 Task: In the  document presentation.docx Insert page numer 'on bottom of the page' change page color to  'Olive Green'. Write company name: Versatile
Action: Mouse moved to (237, 404)
Screenshot: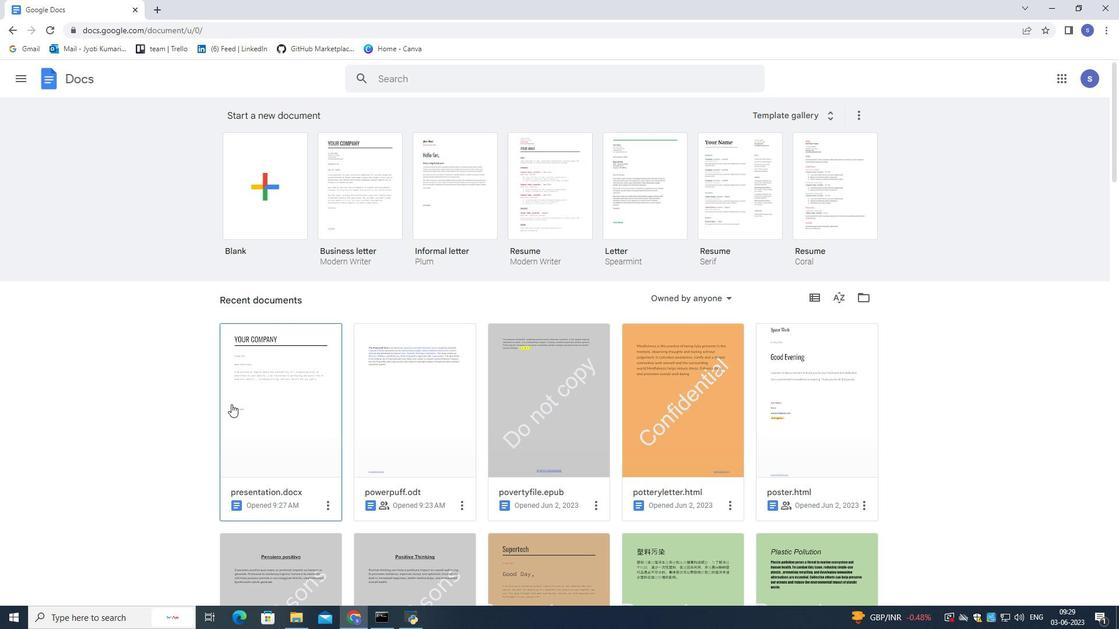
Action: Mouse pressed left at (237, 404)
Screenshot: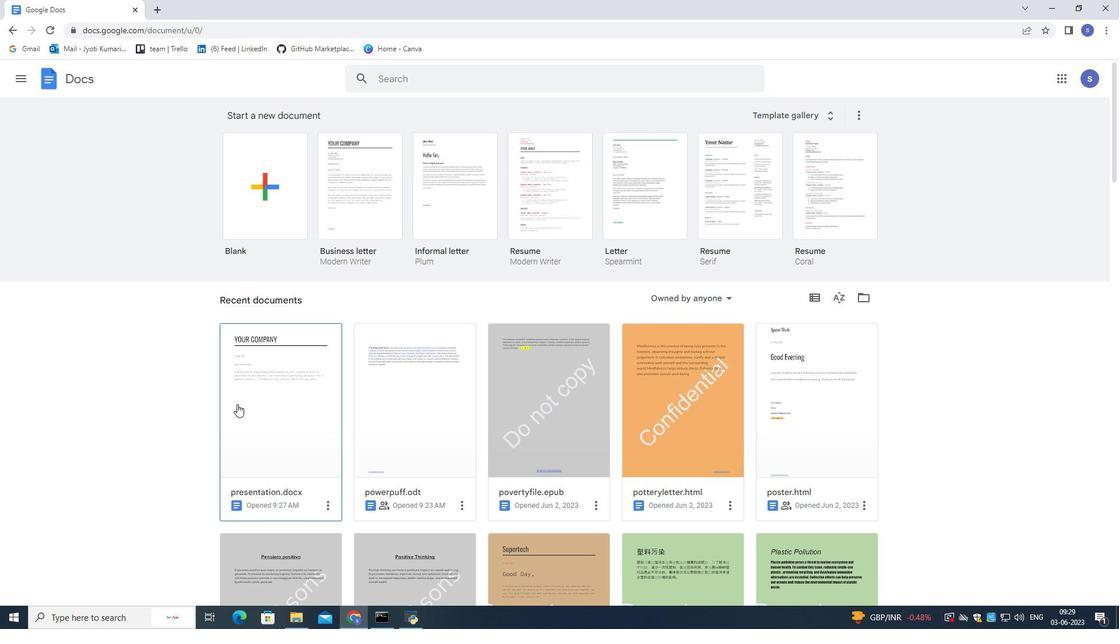 
Action: Mouse pressed left at (237, 404)
Screenshot: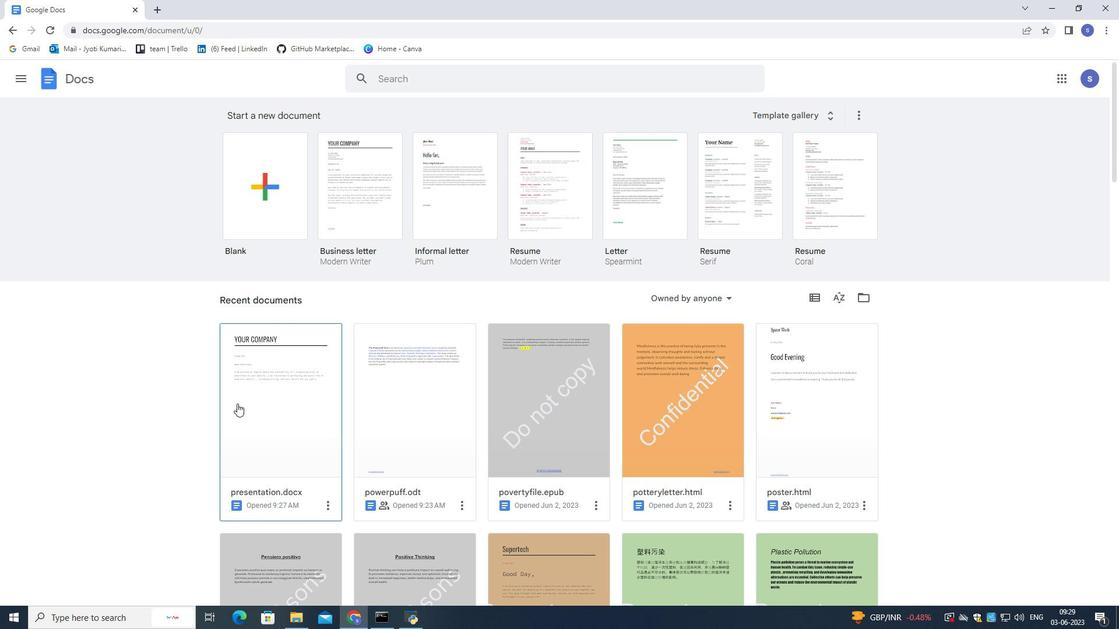 
Action: Mouse moved to (116, 89)
Screenshot: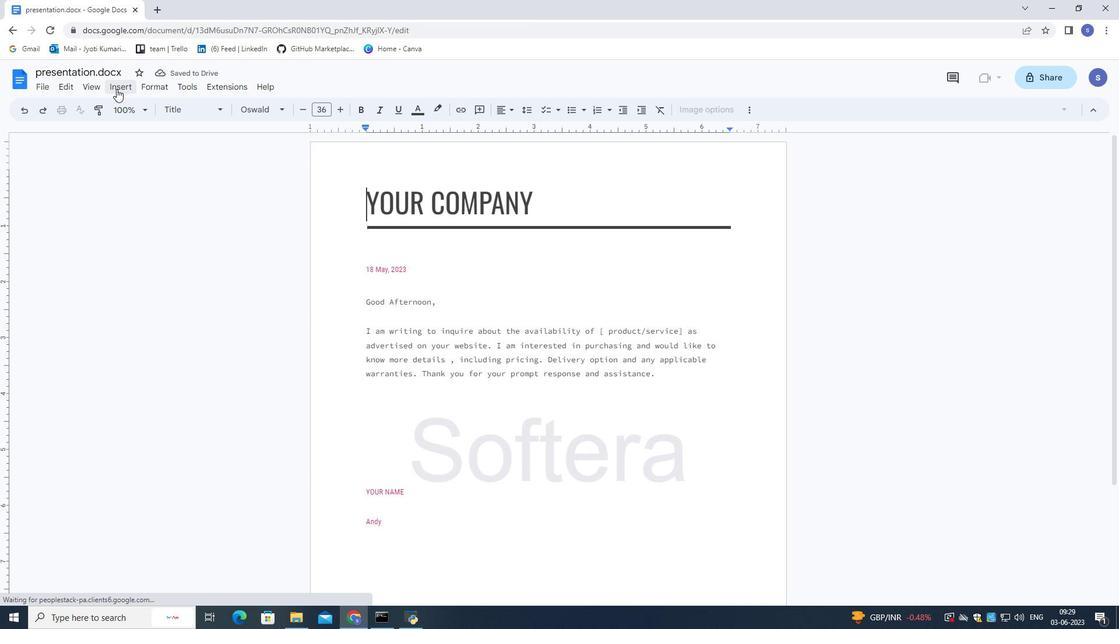 
Action: Mouse pressed left at (116, 89)
Screenshot: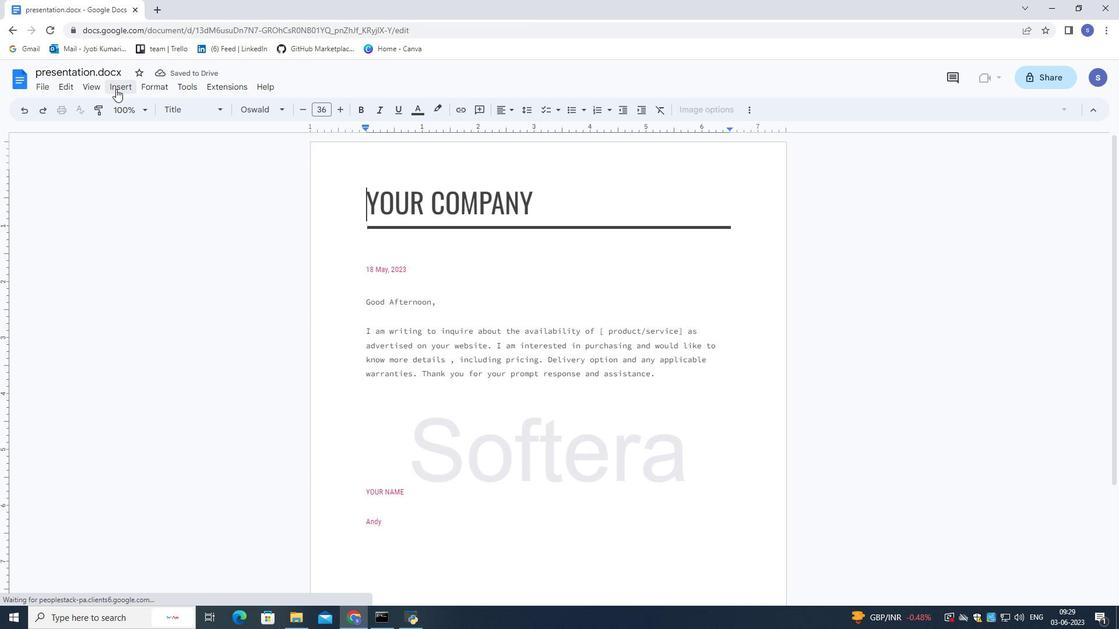 
Action: Mouse moved to (327, 476)
Screenshot: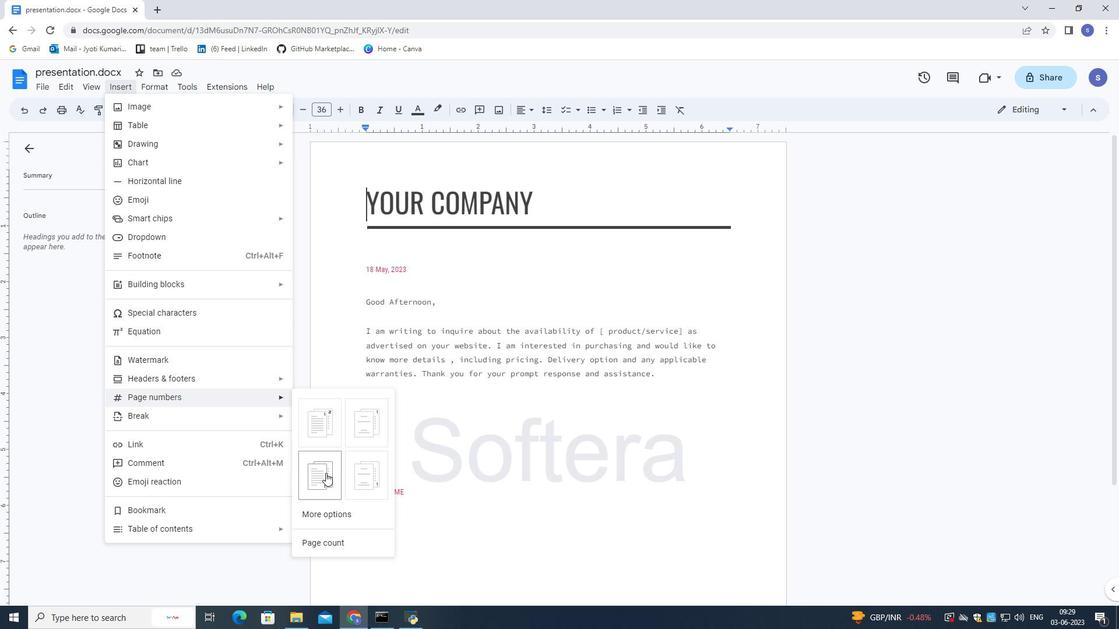
Action: Mouse pressed left at (327, 476)
Screenshot: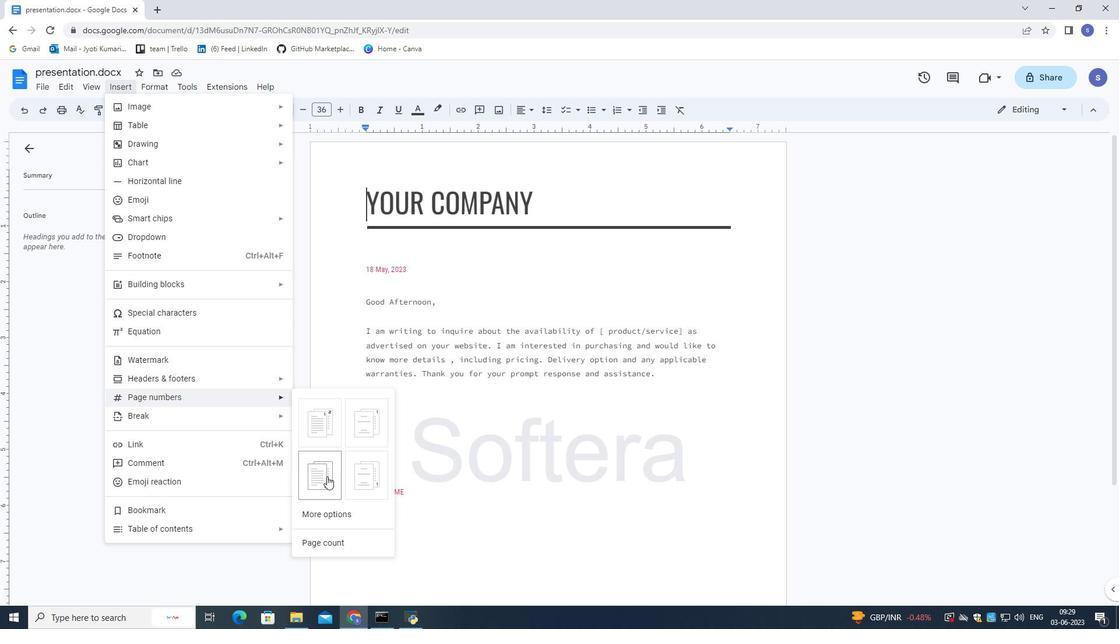 
Action: Mouse moved to (446, 367)
Screenshot: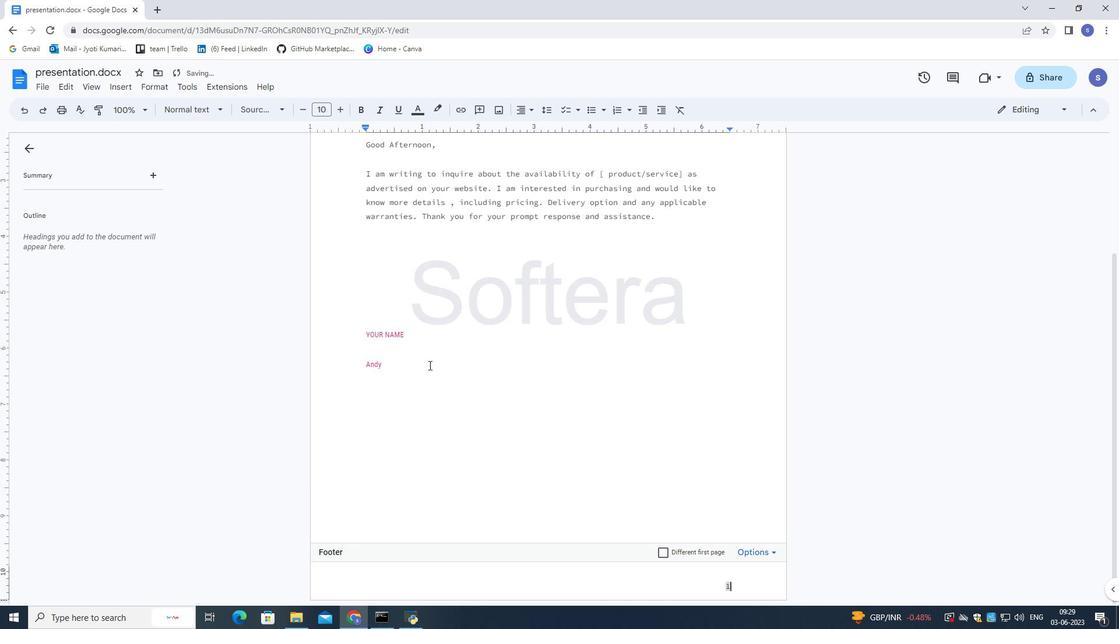 
Action: Mouse pressed left at (446, 367)
Screenshot: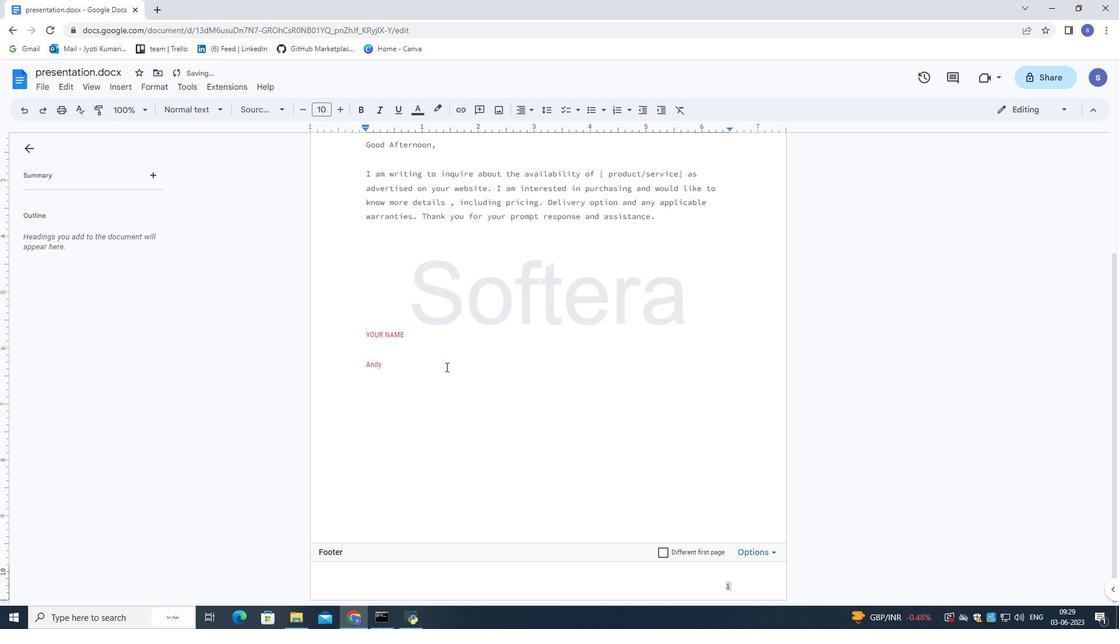 
Action: Mouse moved to (37, 86)
Screenshot: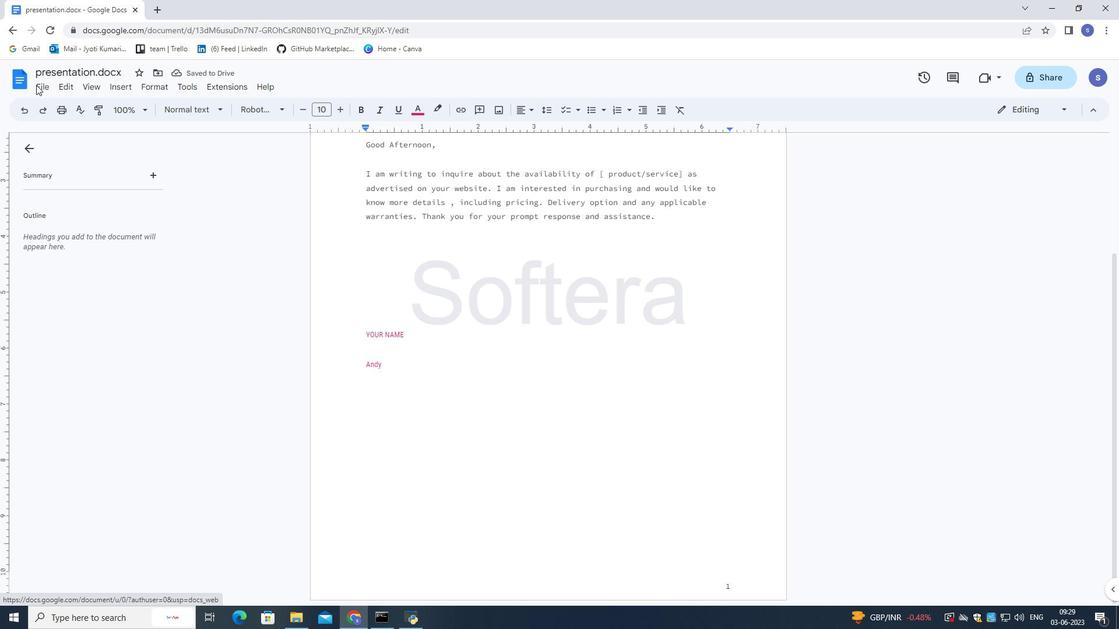 
Action: Mouse pressed left at (37, 86)
Screenshot: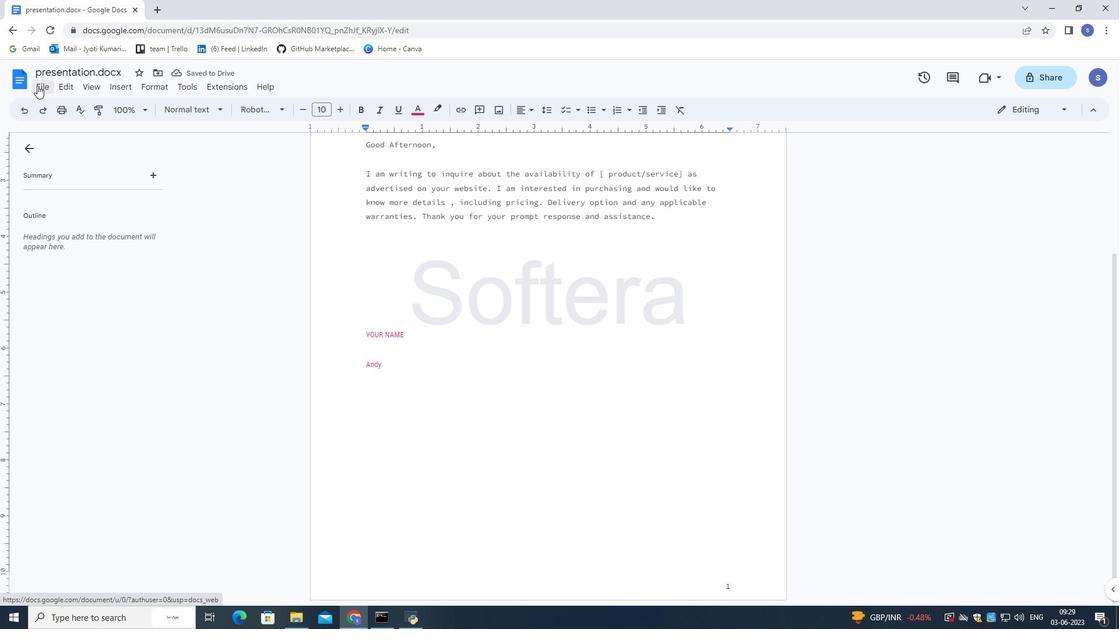 
Action: Mouse moved to (93, 396)
Screenshot: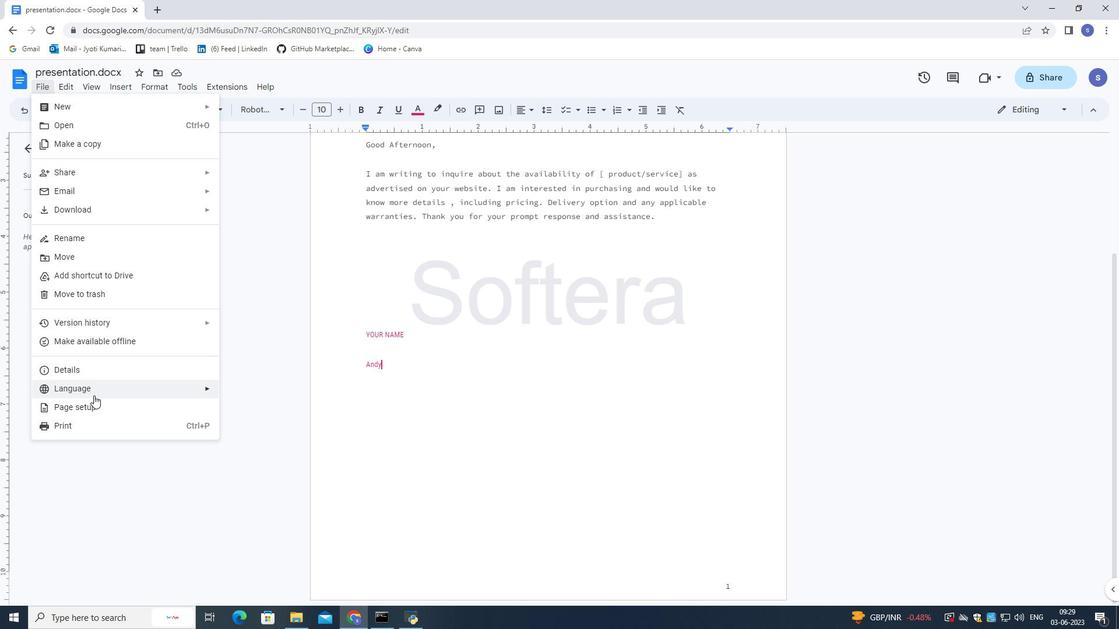 
Action: Mouse pressed left at (93, 396)
Screenshot: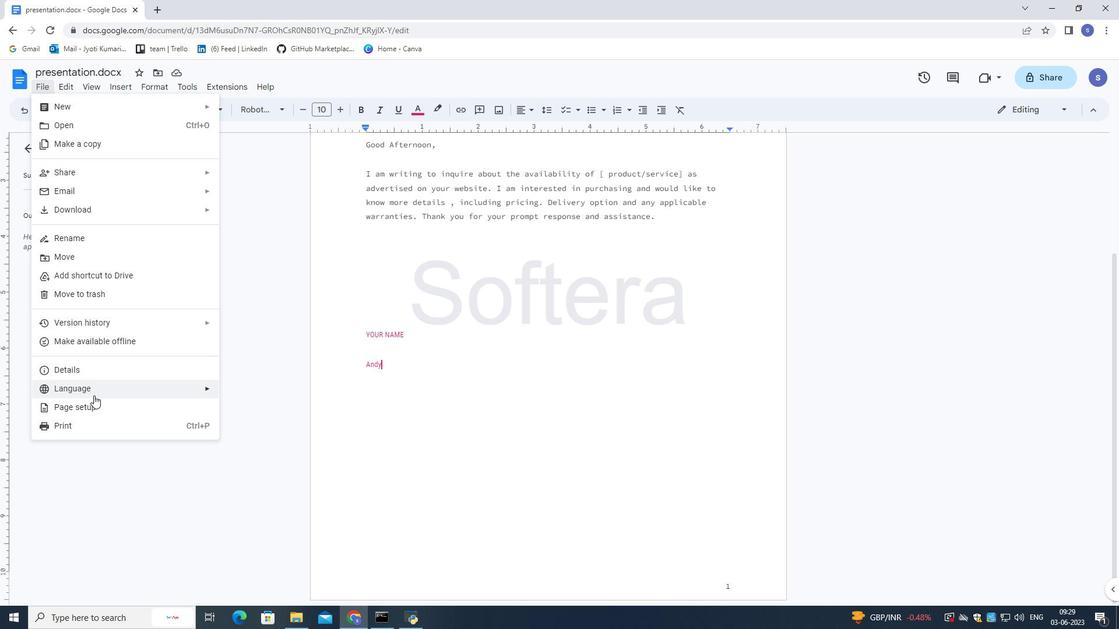 
Action: Mouse moved to (93, 405)
Screenshot: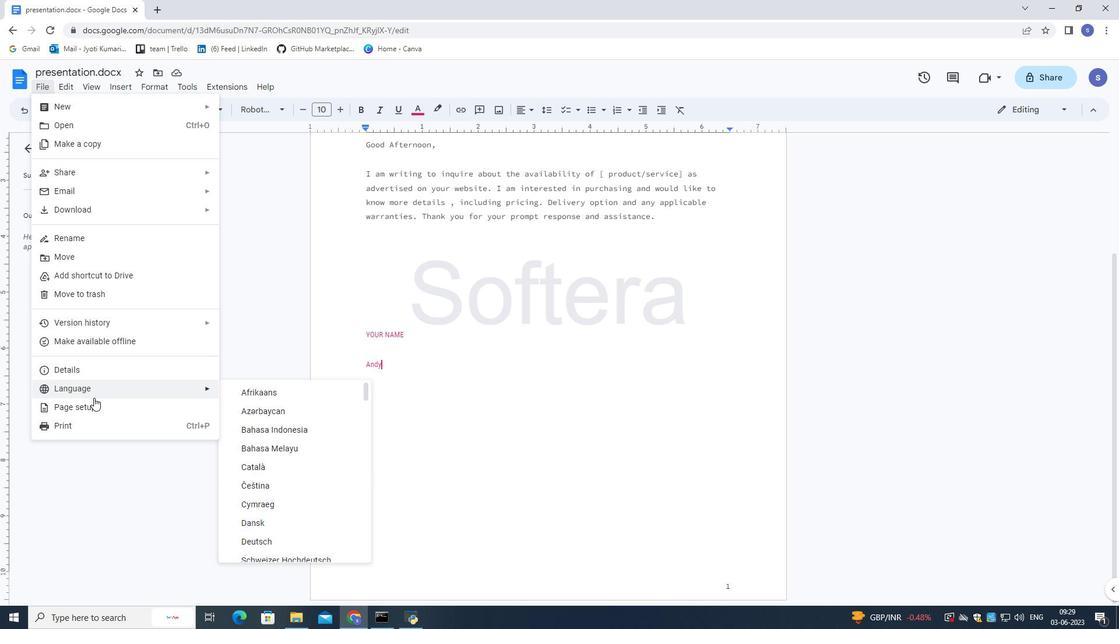 
Action: Mouse pressed left at (93, 405)
Screenshot: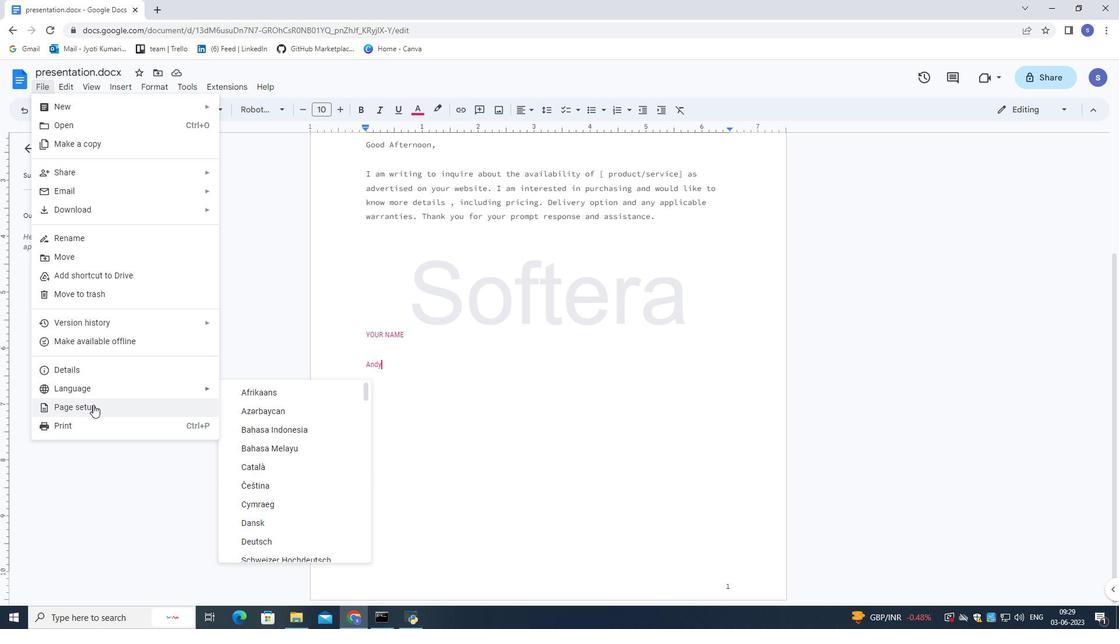 
Action: Mouse moved to (456, 408)
Screenshot: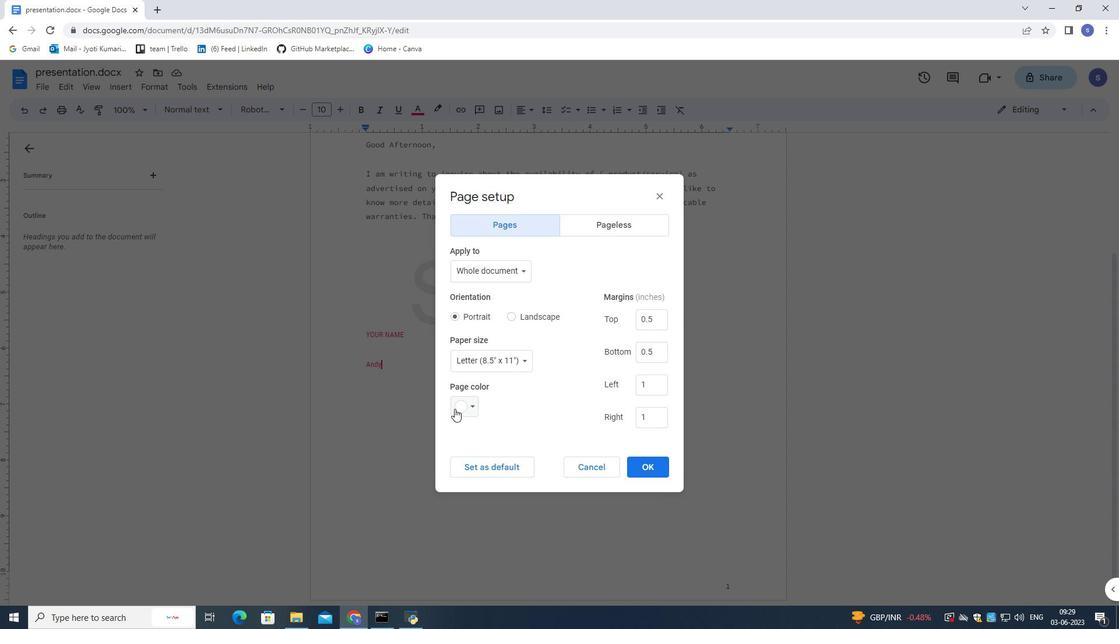 
Action: Mouse pressed left at (456, 408)
Screenshot: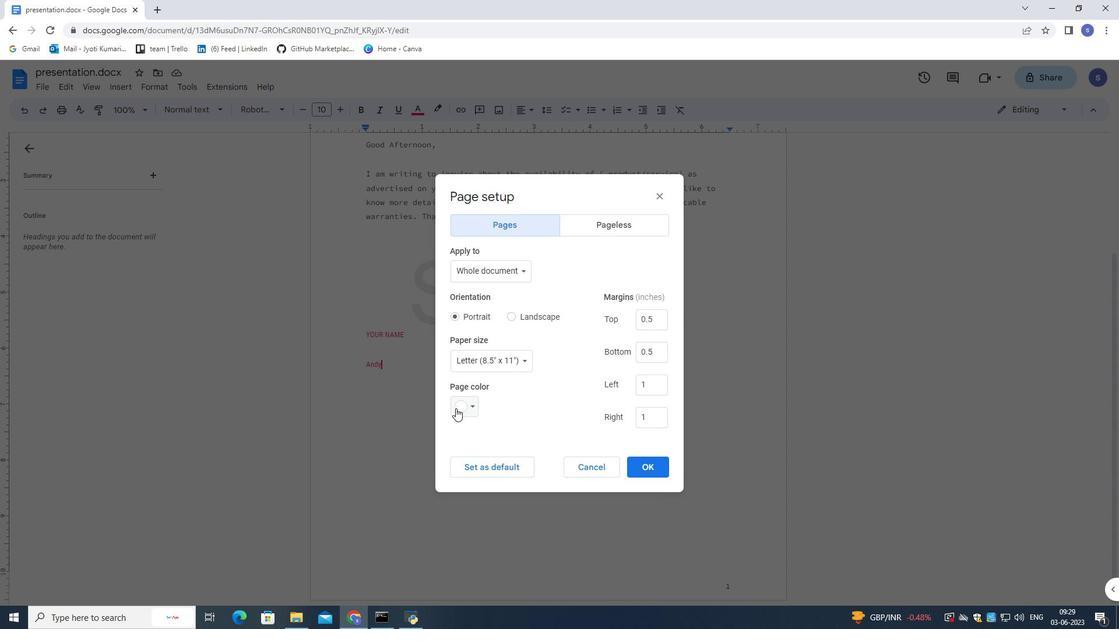 
Action: Mouse moved to (507, 531)
Screenshot: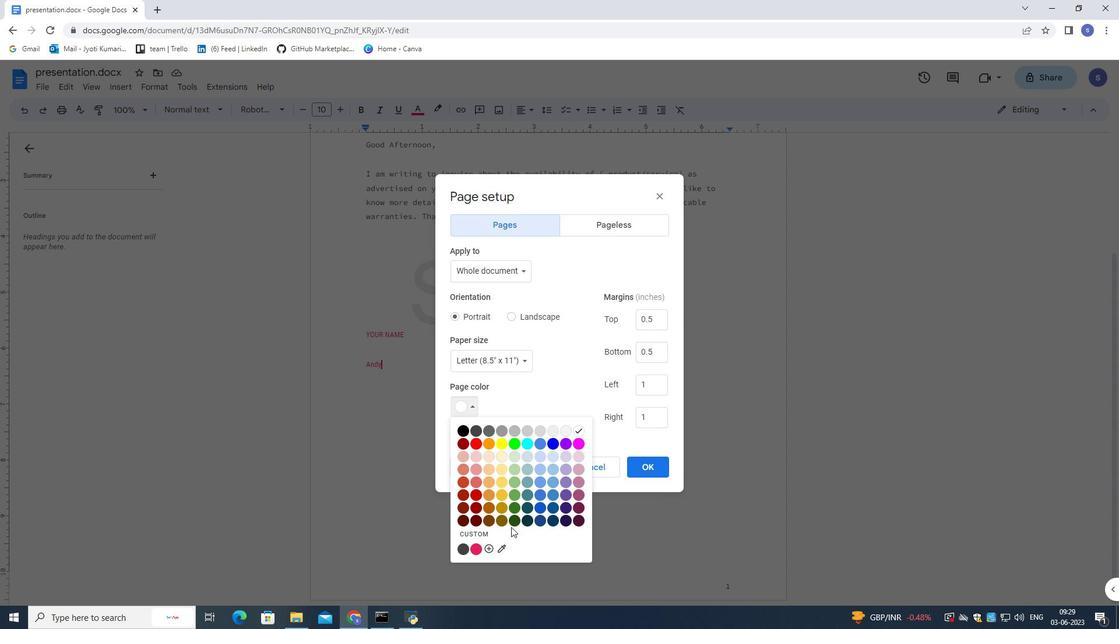 
Action: Mouse pressed left at (507, 531)
Screenshot: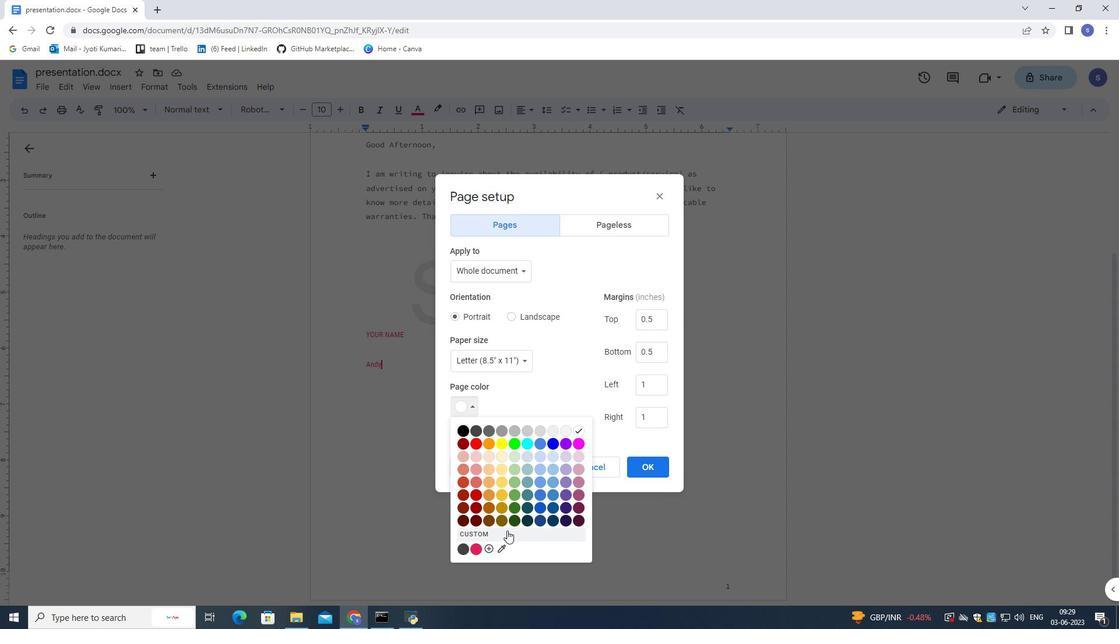 
Action: Mouse moved to (570, 341)
Screenshot: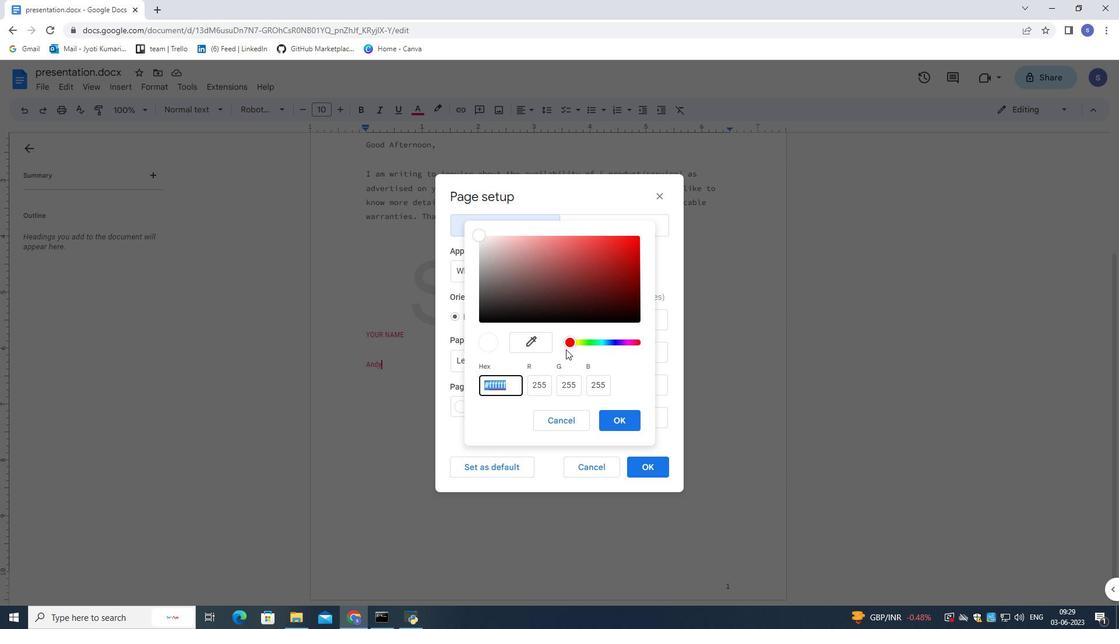
Action: Mouse pressed left at (570, 341)
Screenshot: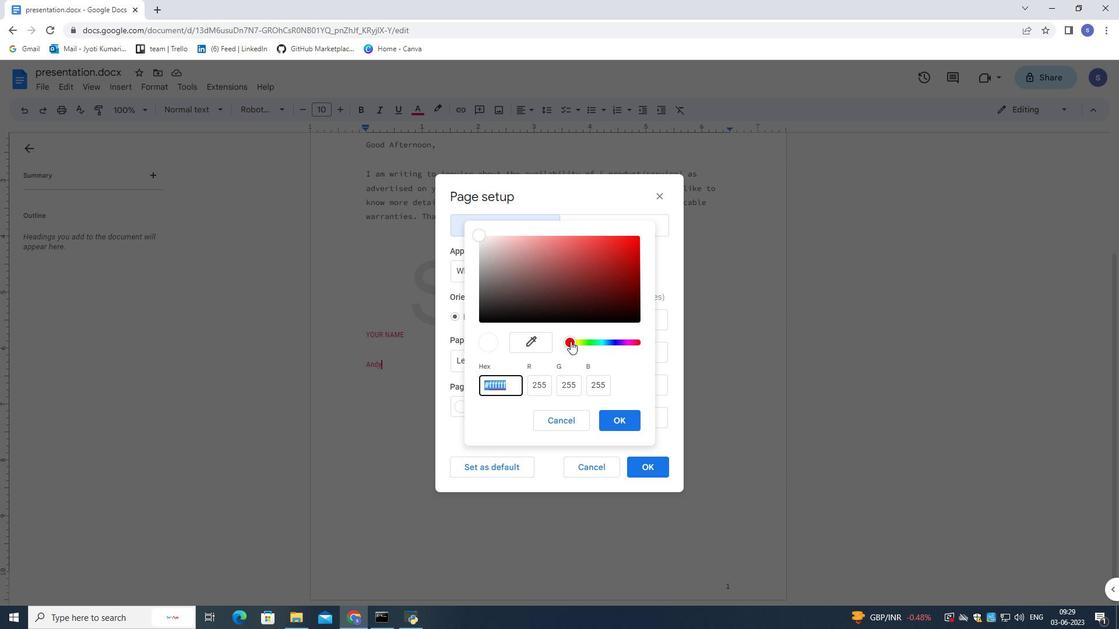 
Action: Mouse moved to (598, 282)
Screenshot: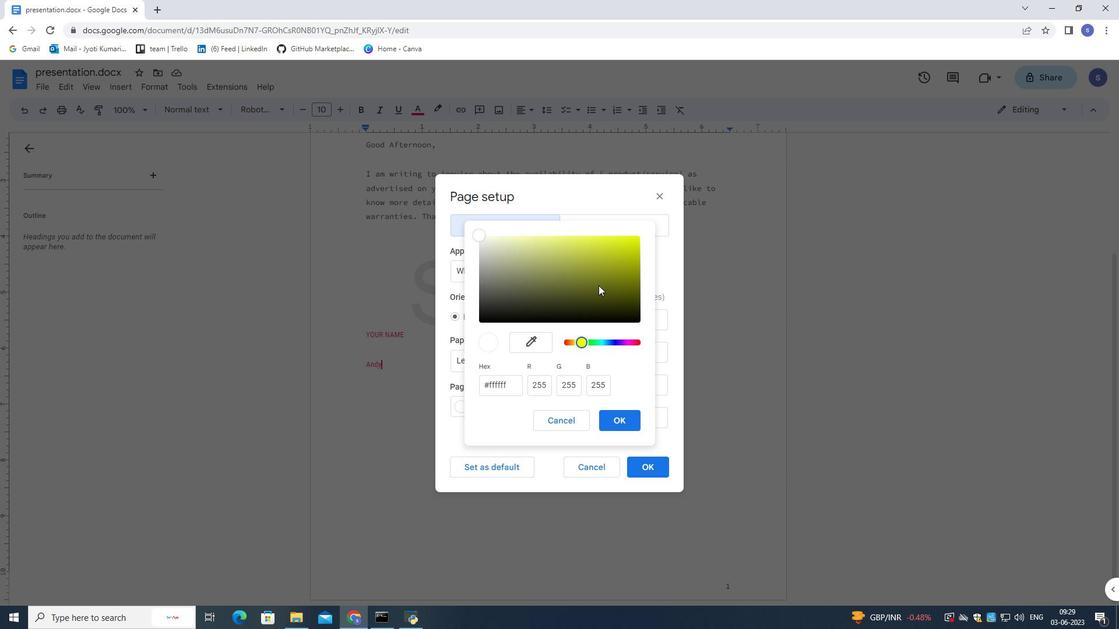 
Action: Mouse pressed left at (598, 282)
Screenshot: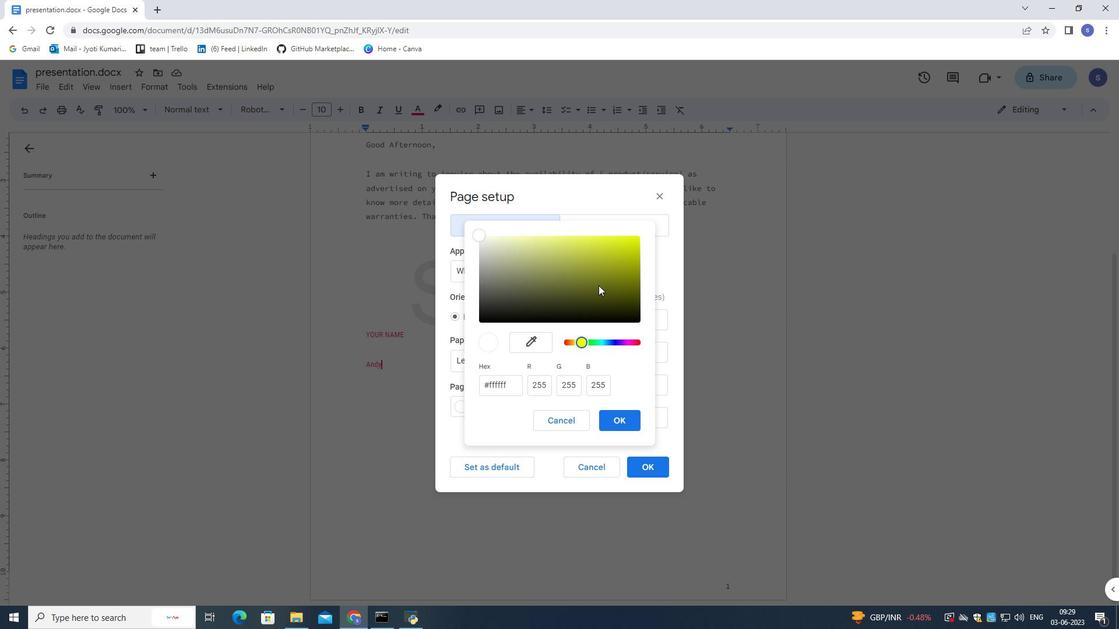 
Action: Mouse moved to (609, 416)
Screenshot: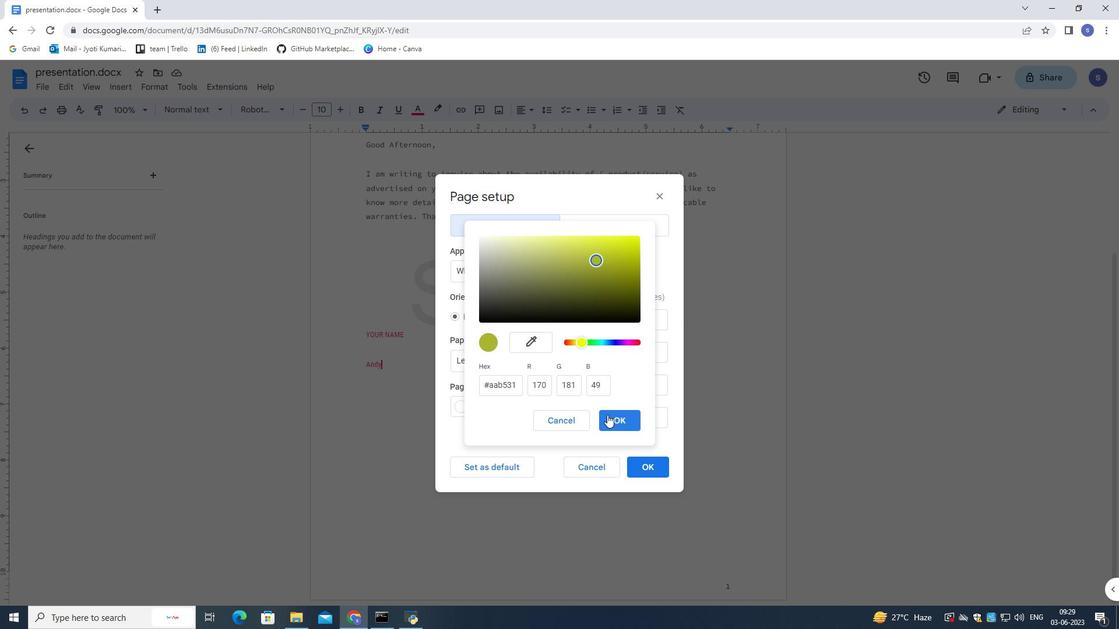 
Action: Mouse pressed left at (609, 416)
Screenshot: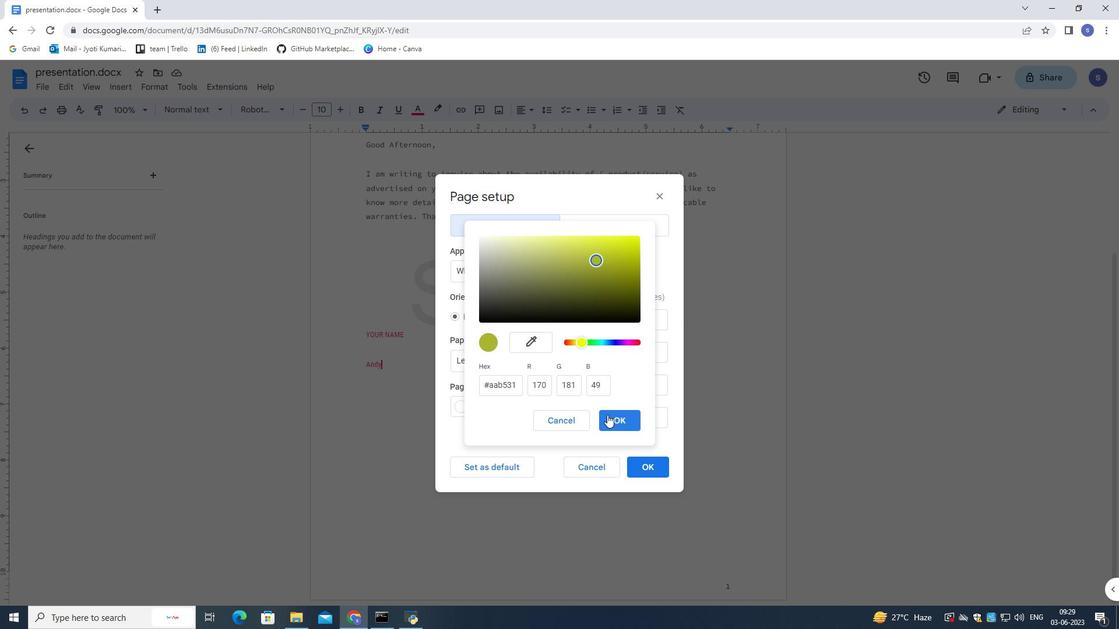 
Action: Mouse moved to (649, 461)
Screenshot: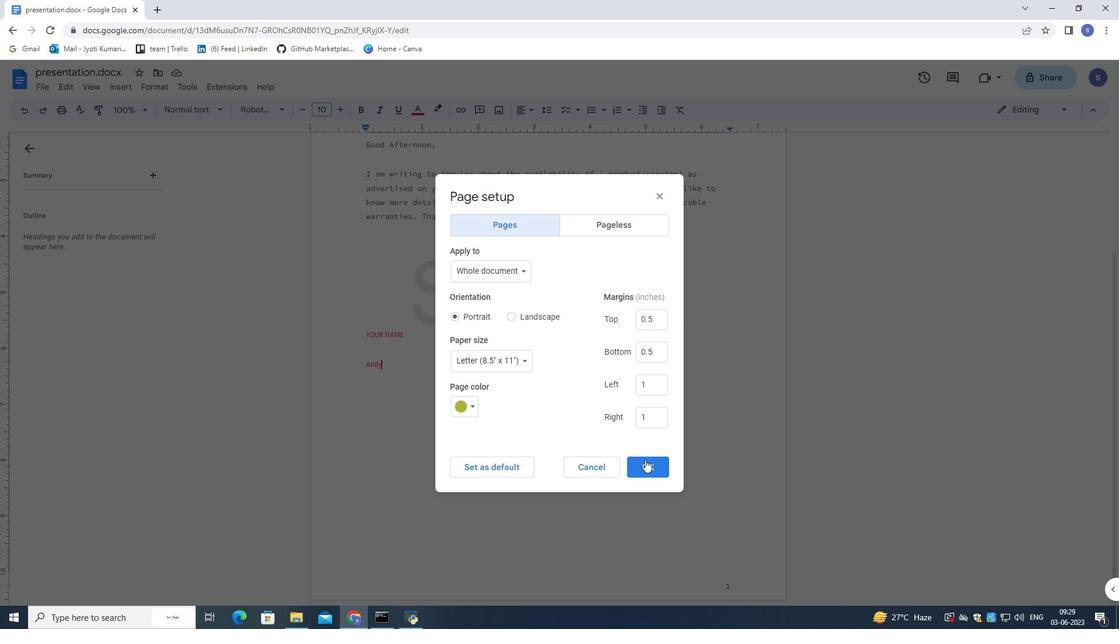 
Action: Mouse pressed left at (649, 461)
Screenshot: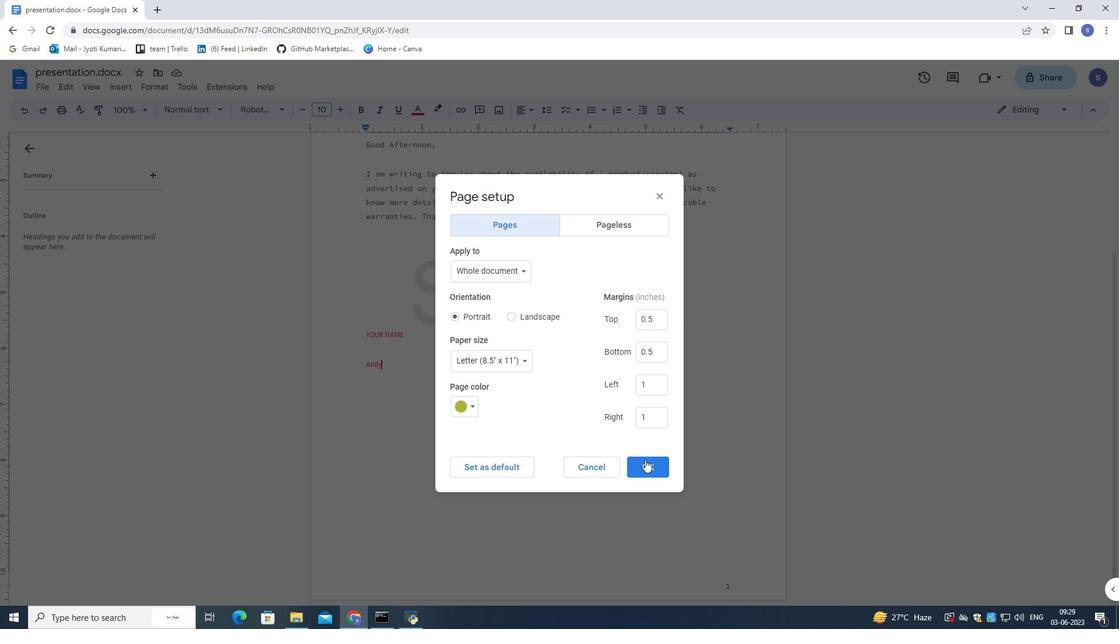 
Action: Mouse moved to (444, 303)
Screenshot: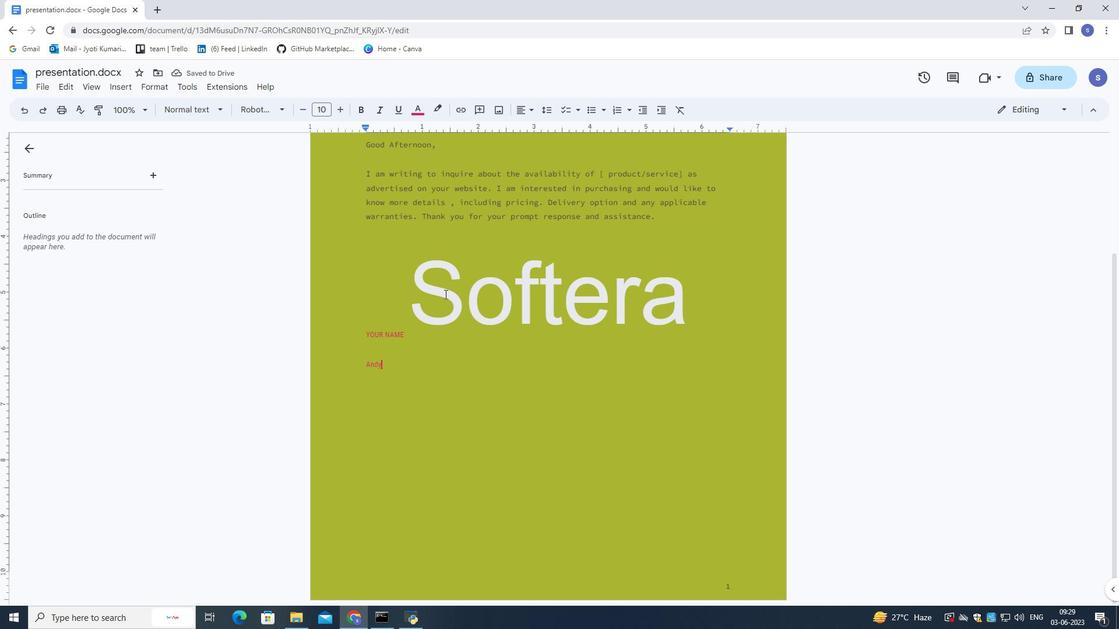 
Action: Mouse scrolled (444, 303) with delta (0, 0)
Screenshot: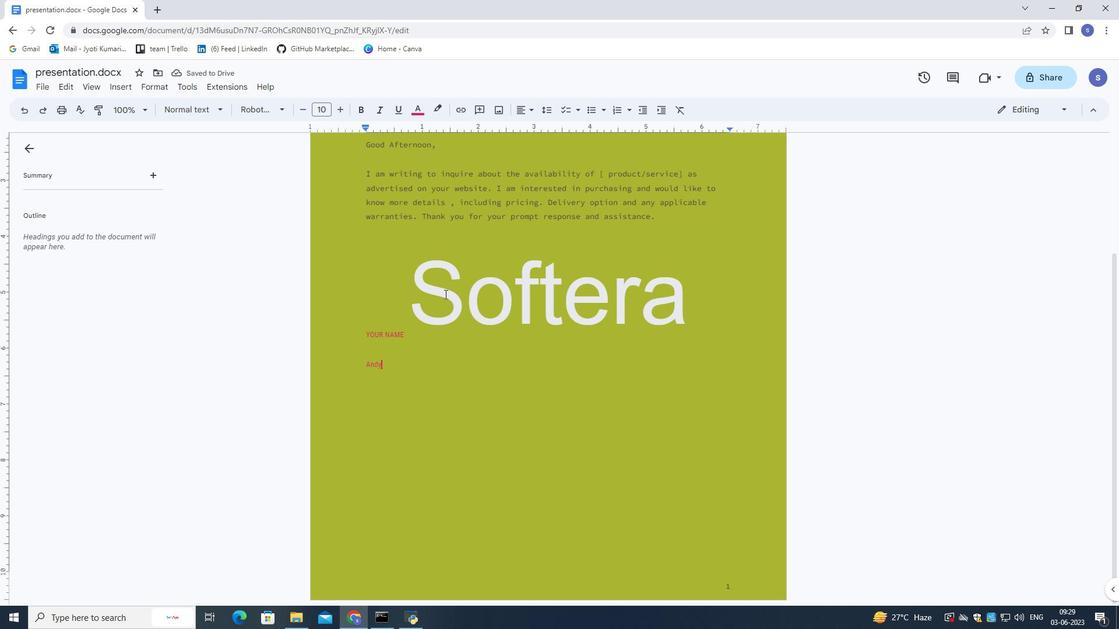 
Action: Mouse scrolled (444, 303) with delta (0, 0)
Screenshot: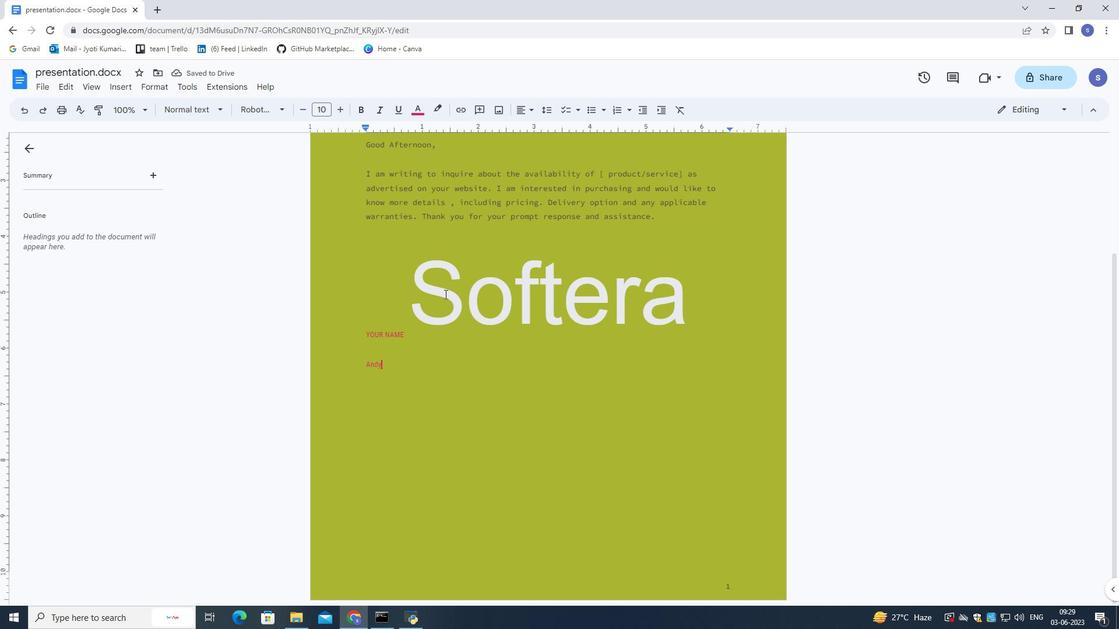 
Action: Mouse scrolled (444, 303) with delta (0, 0)
Screenshot: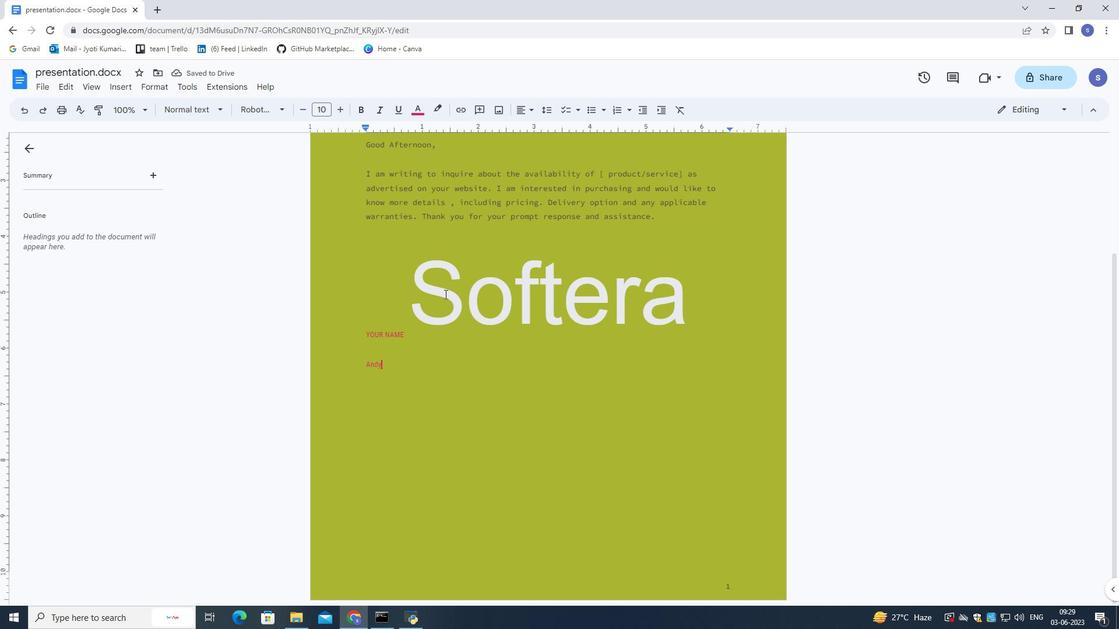 
Action: Mouse scrolled (444, 303) with delta (0, 0)
Screenshot: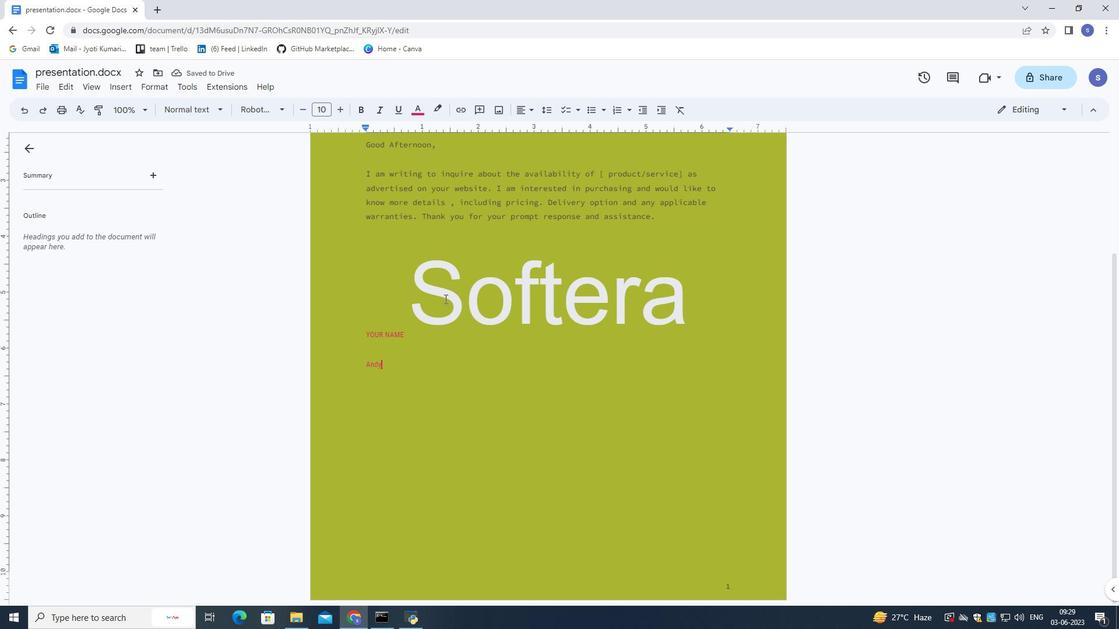 
Action: Mouse scrolled (444, 303) with delta (0, 0)
Screenshot: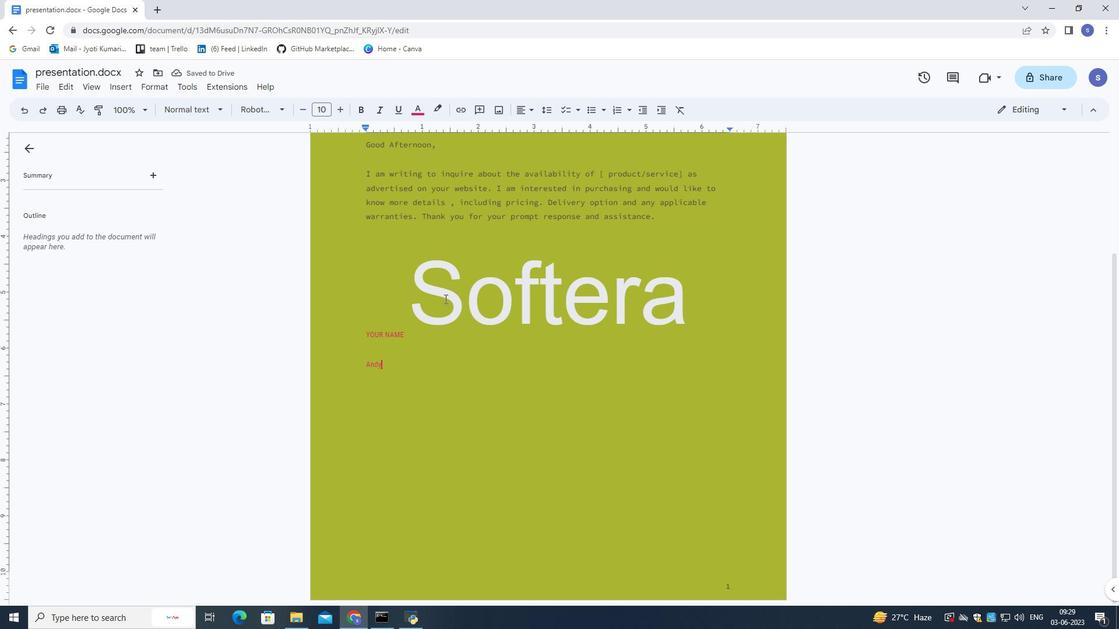 
Action: Mouse moved to (551, 202)
Screenshot: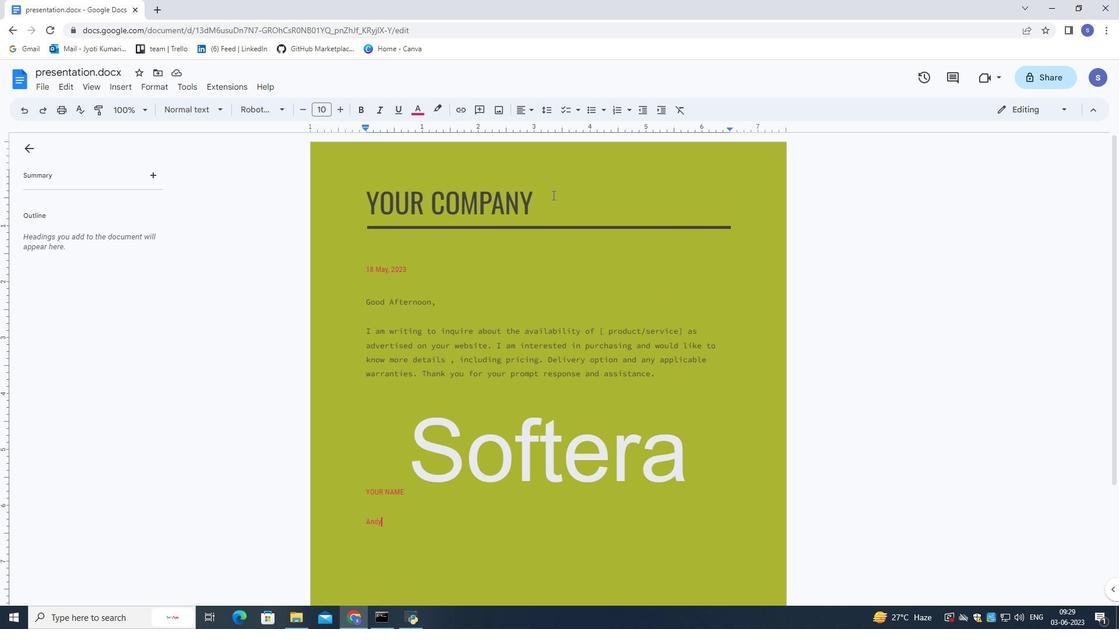 
Action: Mouse pressed left at (551, 202)
Screenshot: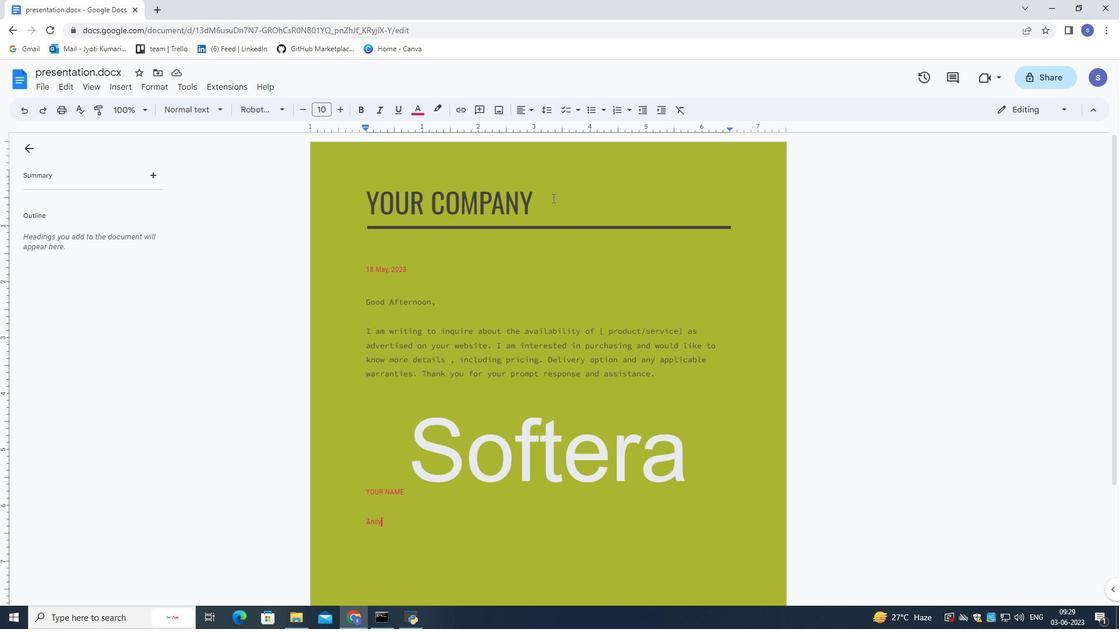 
Action: Mouse pressed left at (551, 202)
Screenshot: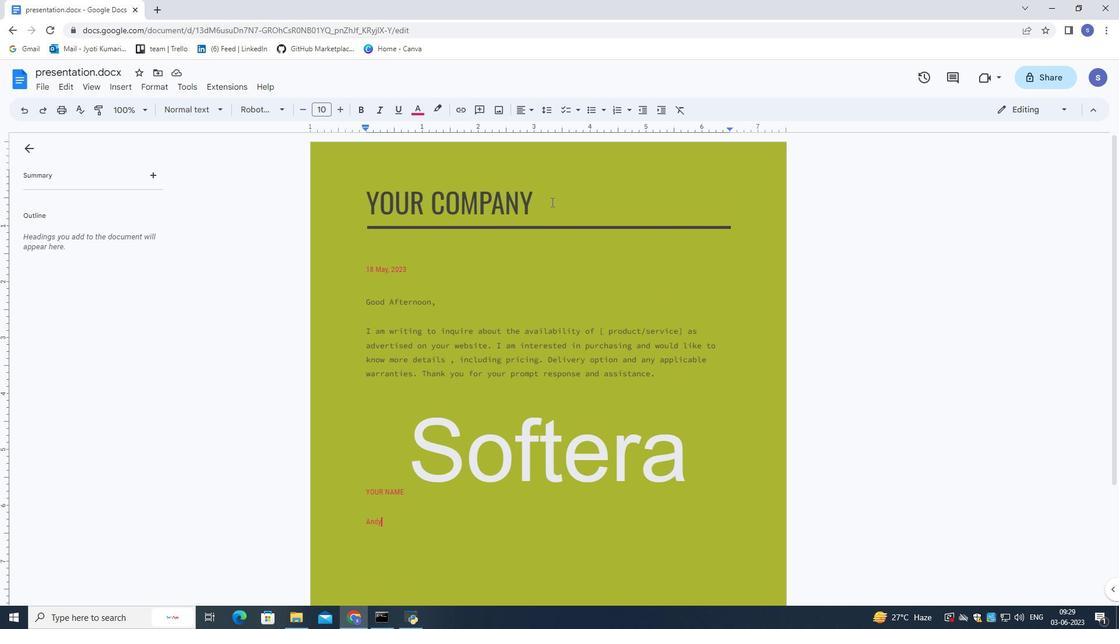 
Action: Mouse pressed left at (551, 202)
Screenshot: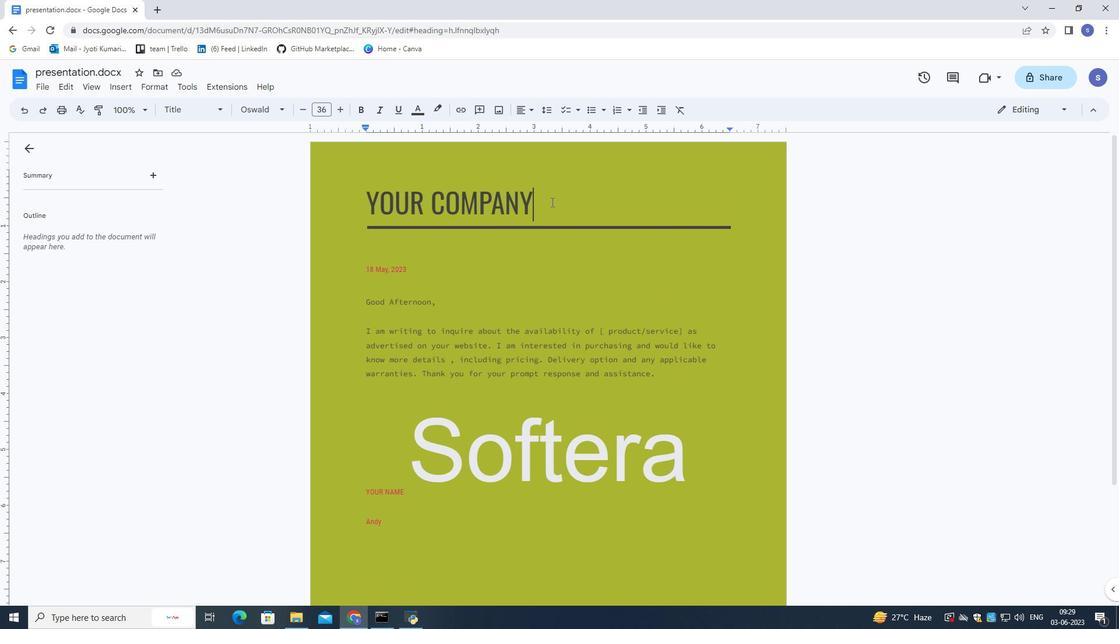 
Action: Mouse pressed left at (551, 202)
Screenshot: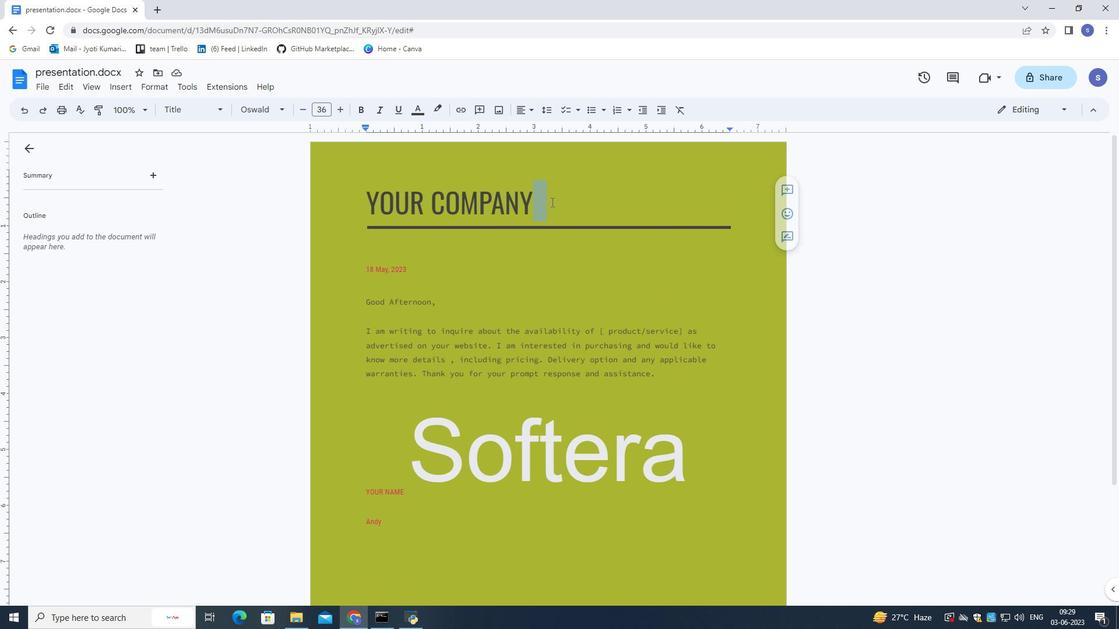 
Action: Mouse moved to (551, 202)
Screenshot: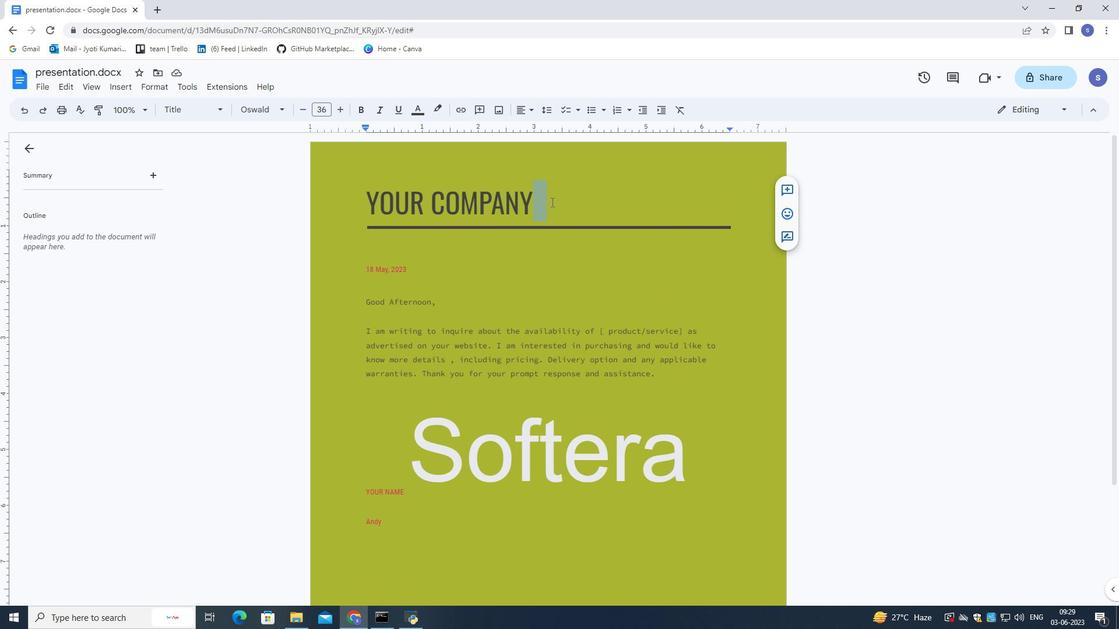 
Action: Mouse pressed left at (551, 202)
Screenshot: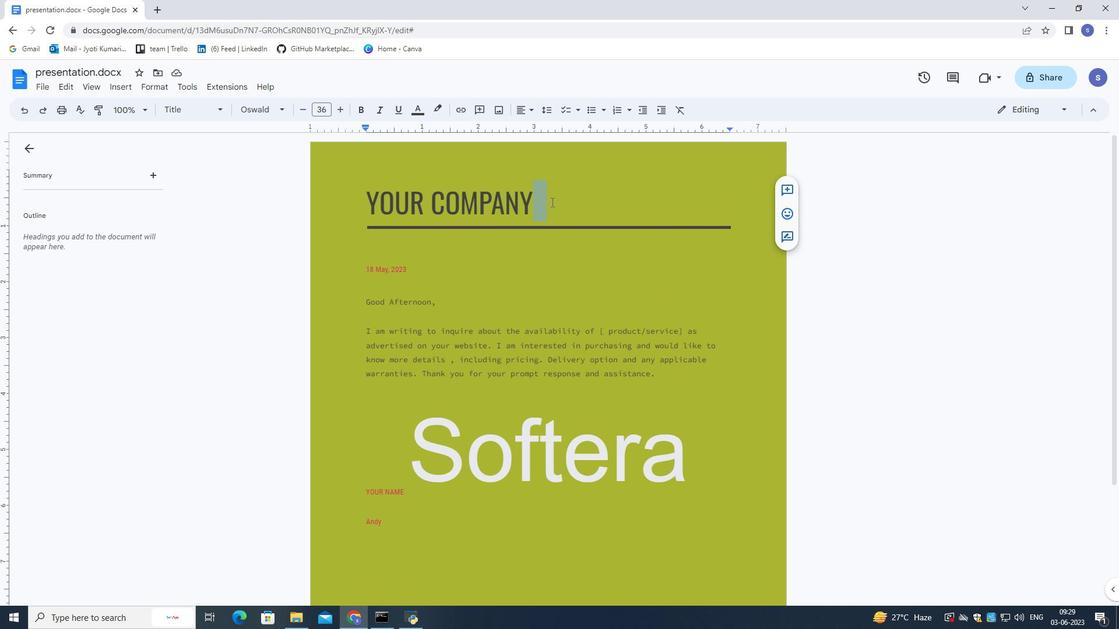 
Action: Mouse pressed left at (551, 202)
Screenshot: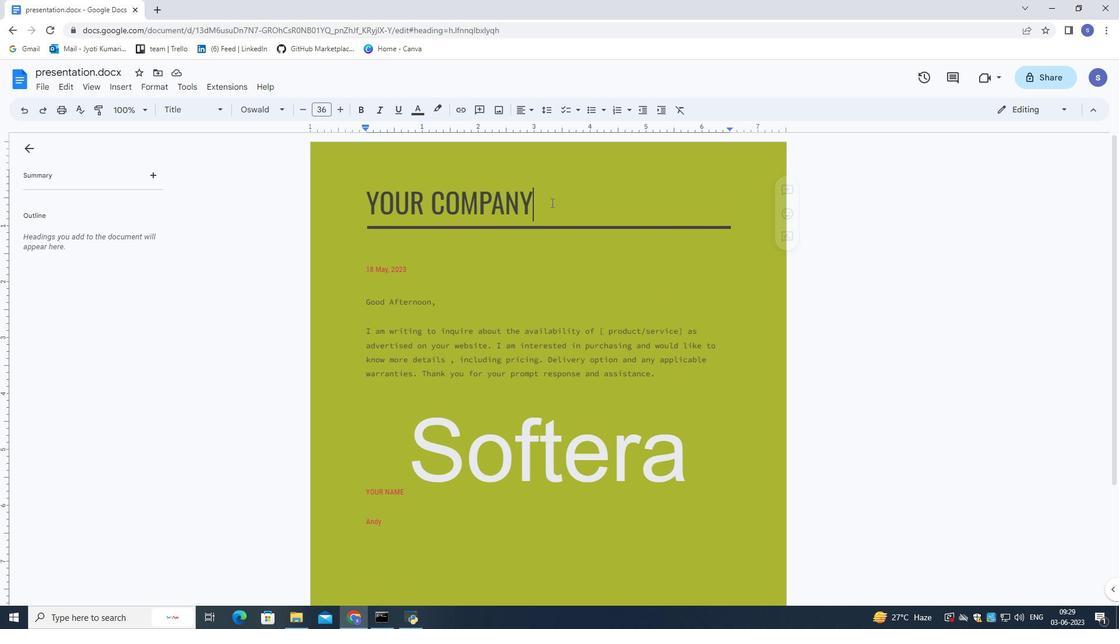 
Action: Mouse pressed left at (551, 202)
Screenshot: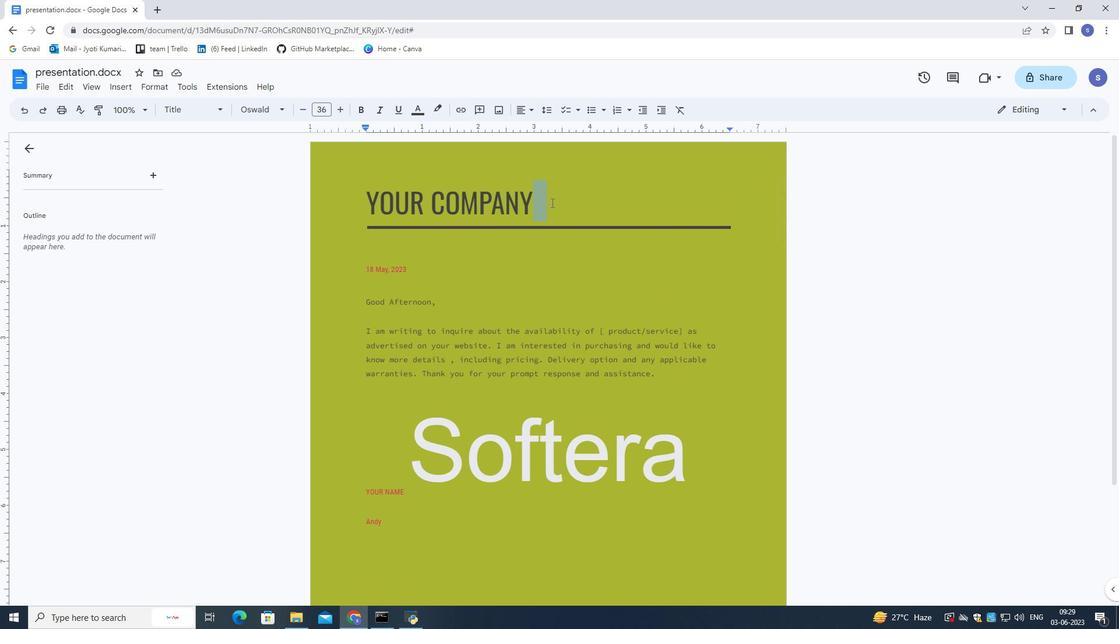 
Action: Key pressed <Key.shift>Versatile
Screenshot: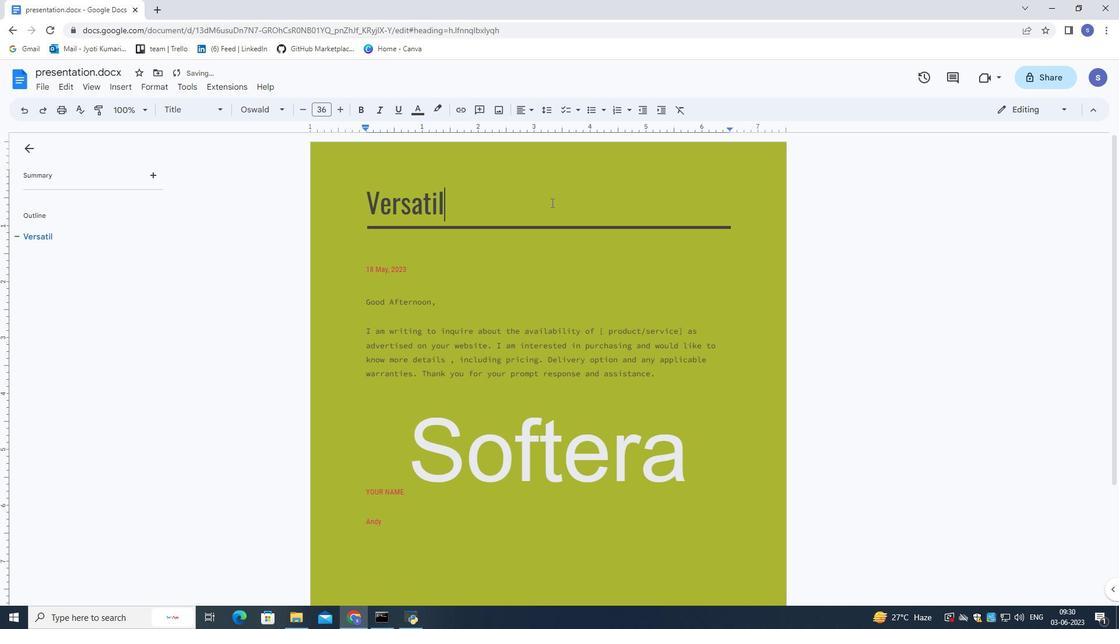 
Action: Mouse moved to (496, 314)
Screenshot: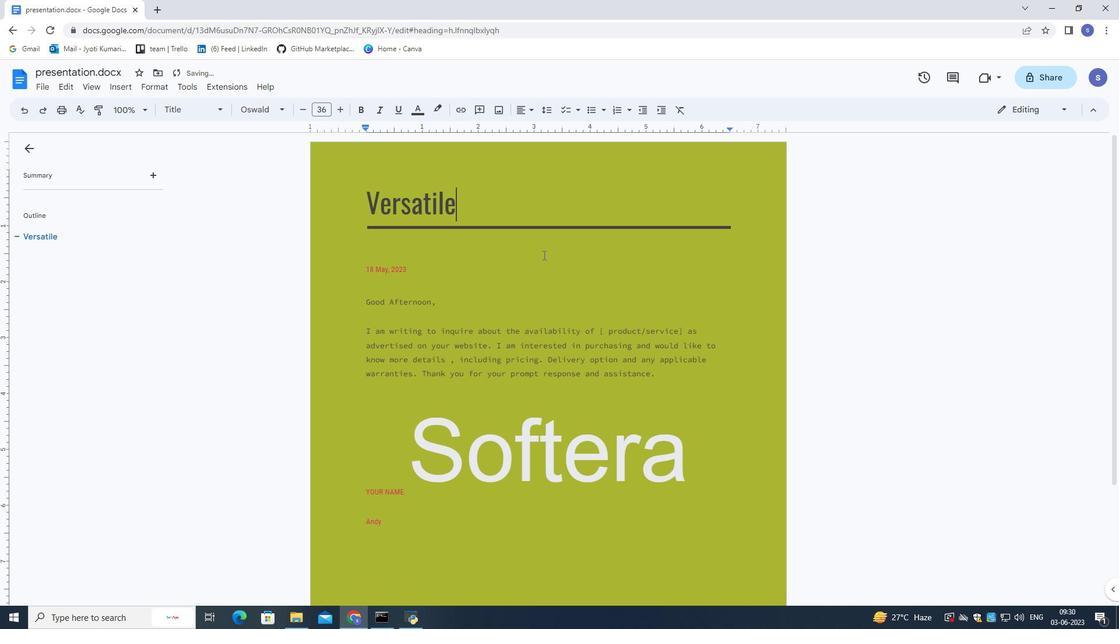 
Action: Mouse pressed left at (496, 314)
Screenshot: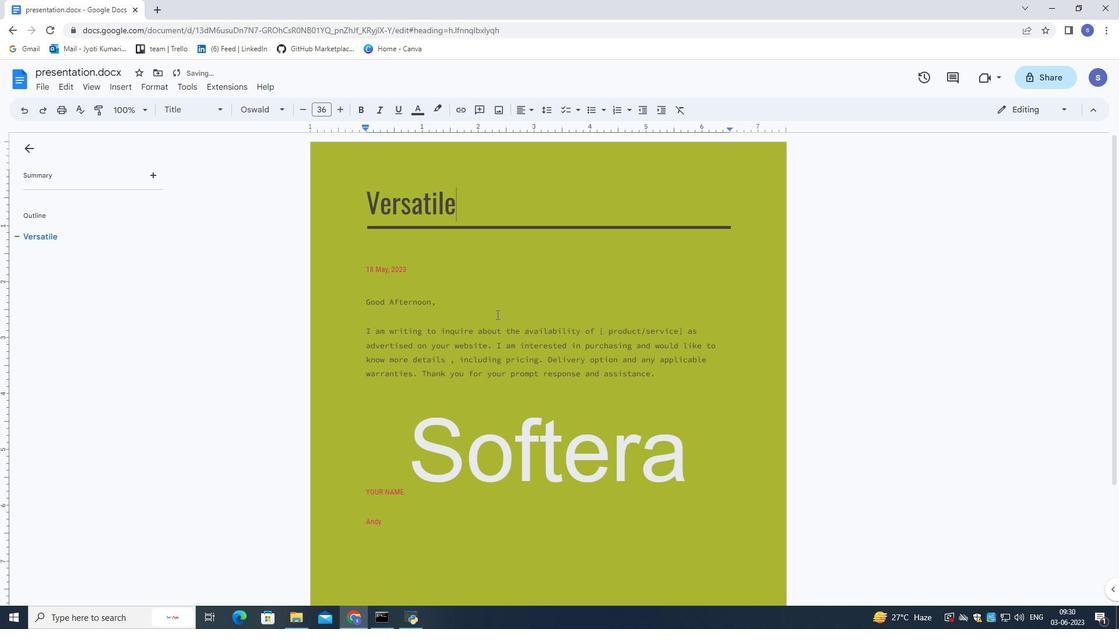 
Action: Mouse moved to (481, 212)
Screenshot: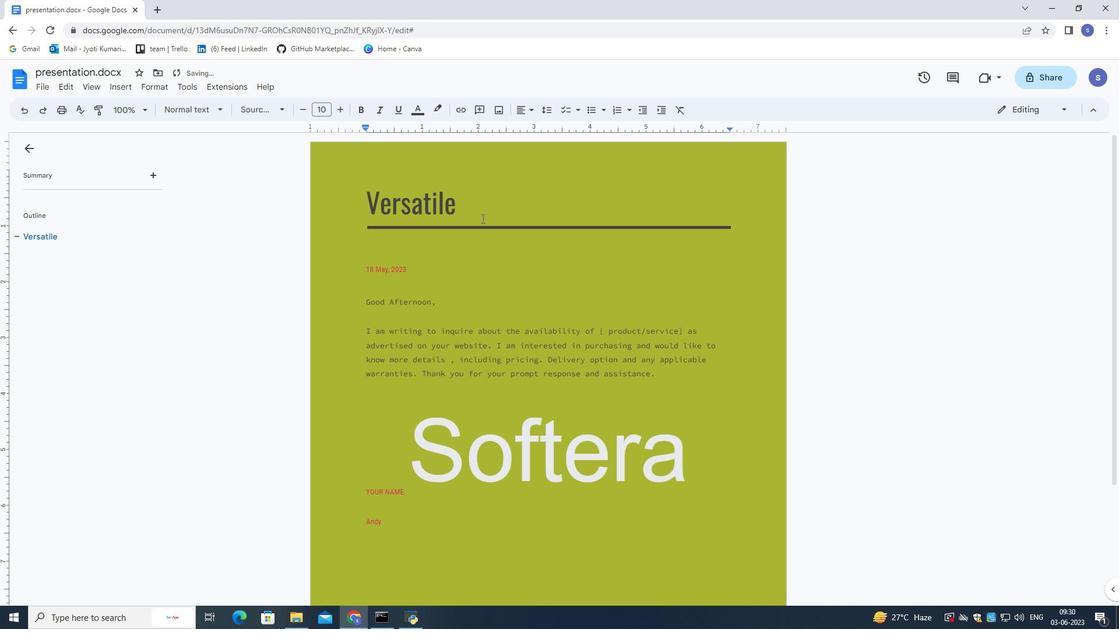 
Action: Mouse pressed left at (481, 212)
Screenshot: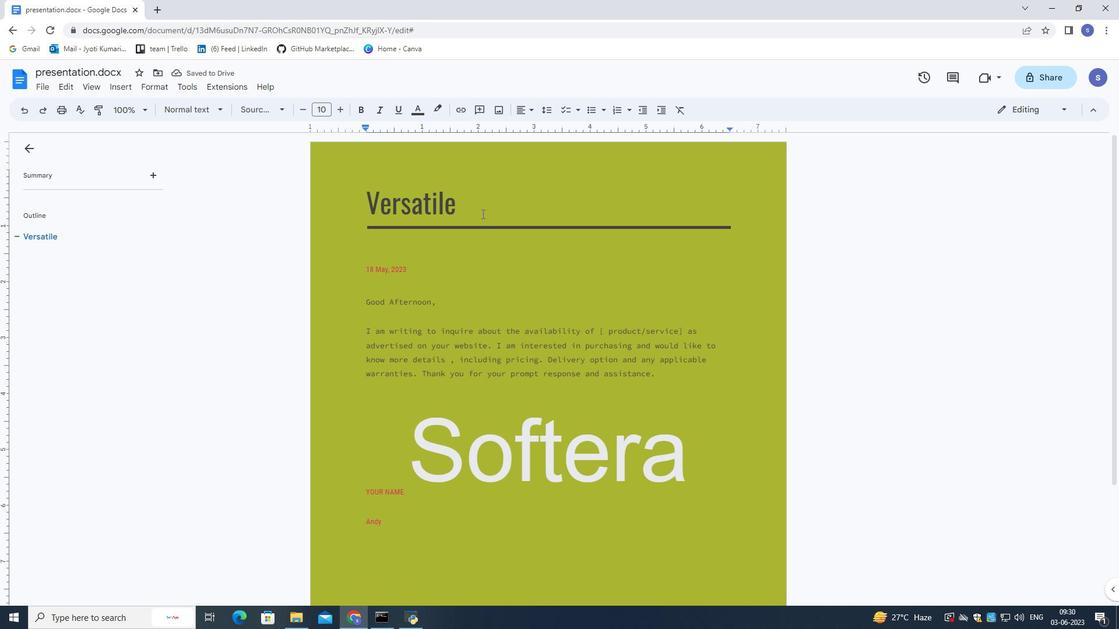 
Action: Mouse moved to (485, 236)
Screenshot: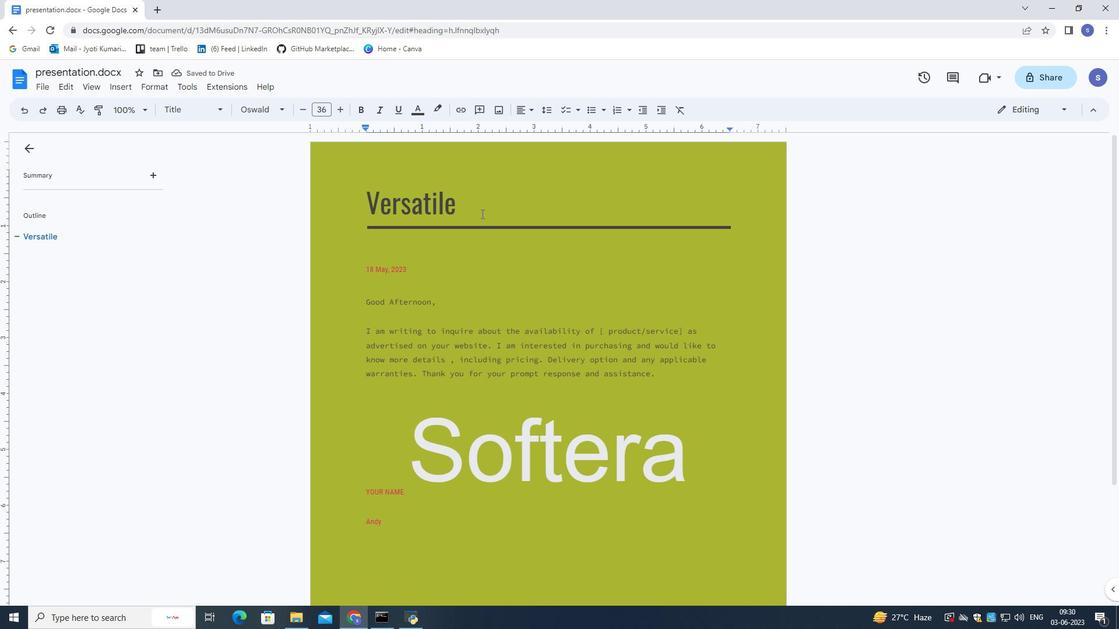 
